 Task: Click on back.
Action: Mouse moved to (690, 93)
Screenshot: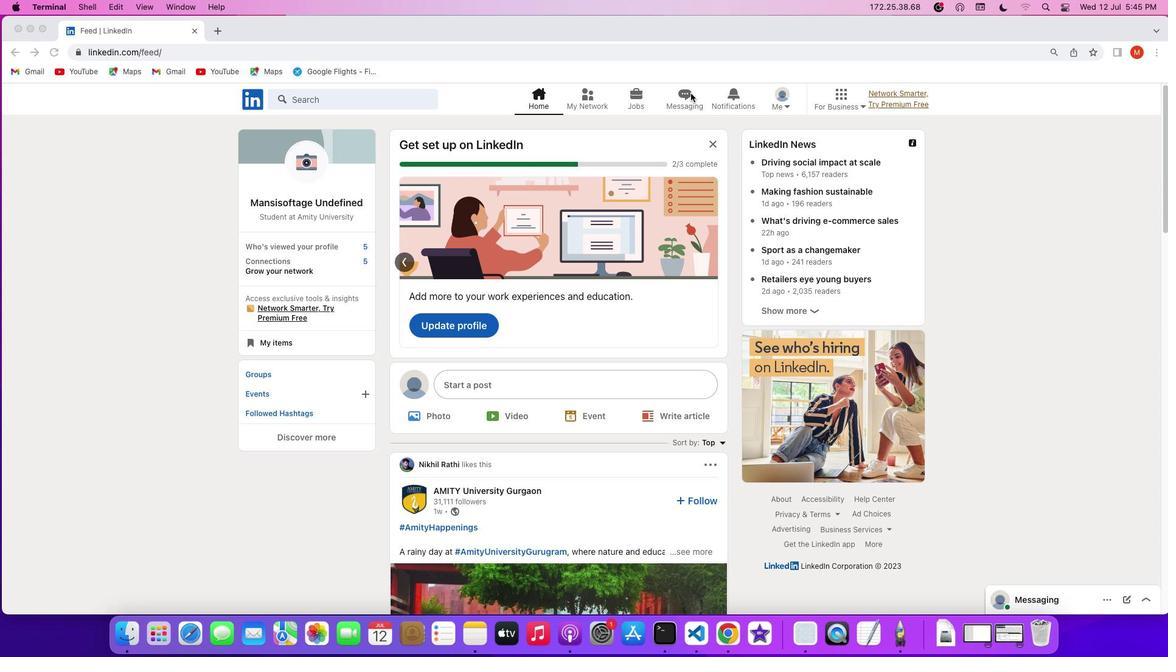 
Action: Mouse pressed left at (690, 93)
Screenshot: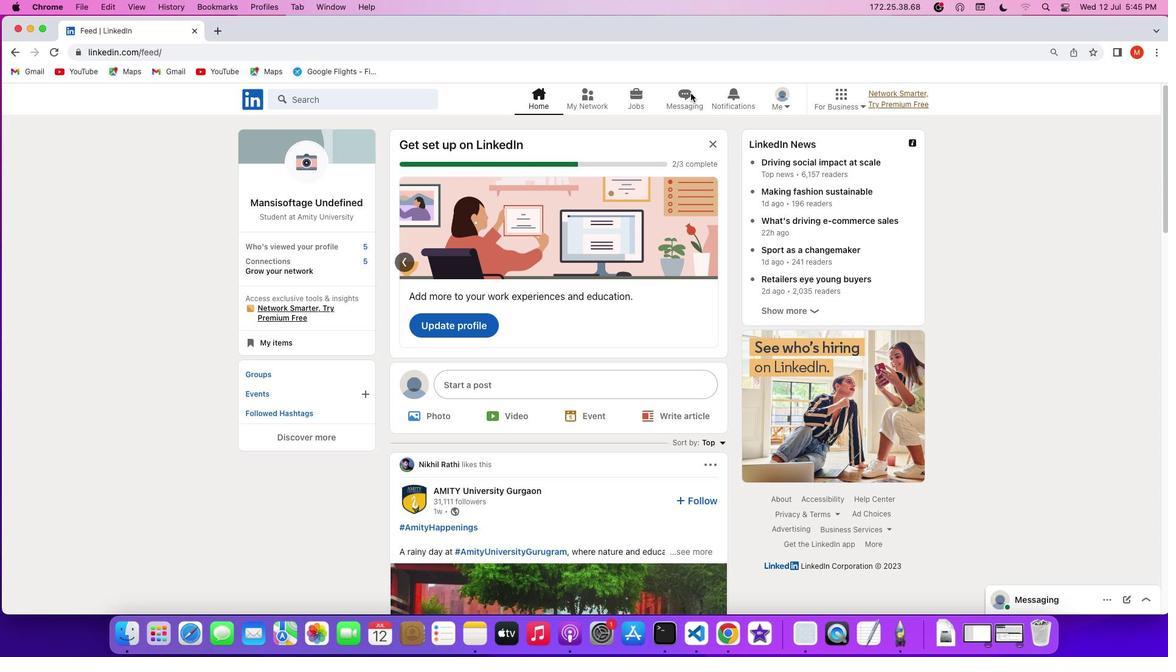 
Action: Mouse pressed left at (690, 93)
Screenshot: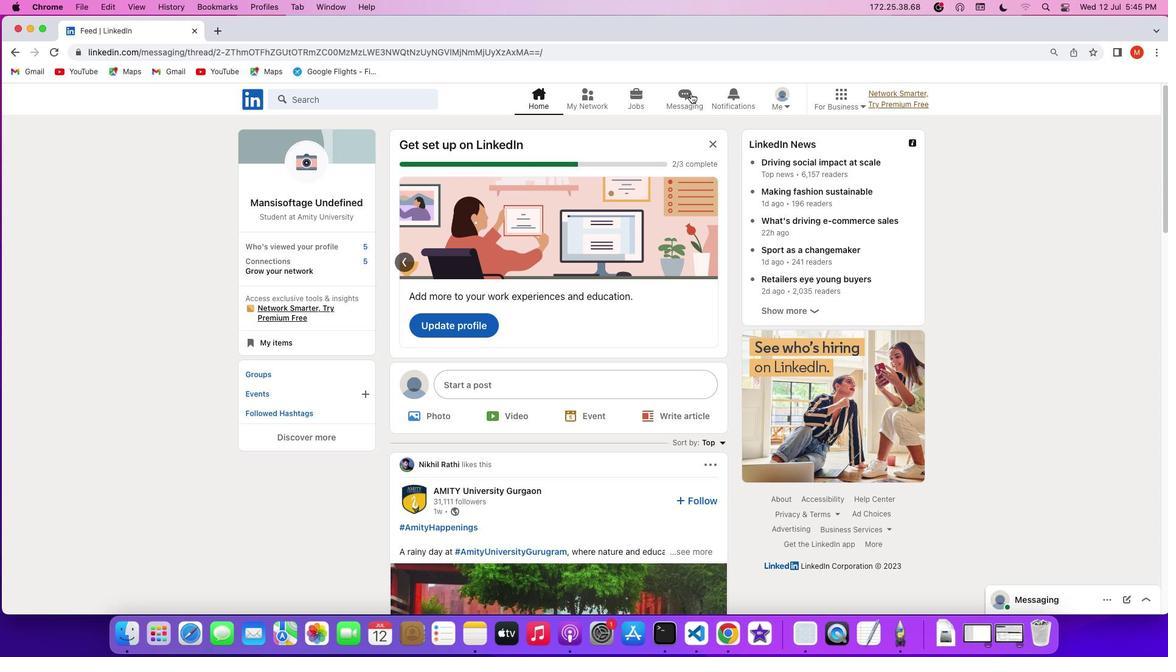 
Action: Mouse moved to (671, 135)
Screenshot: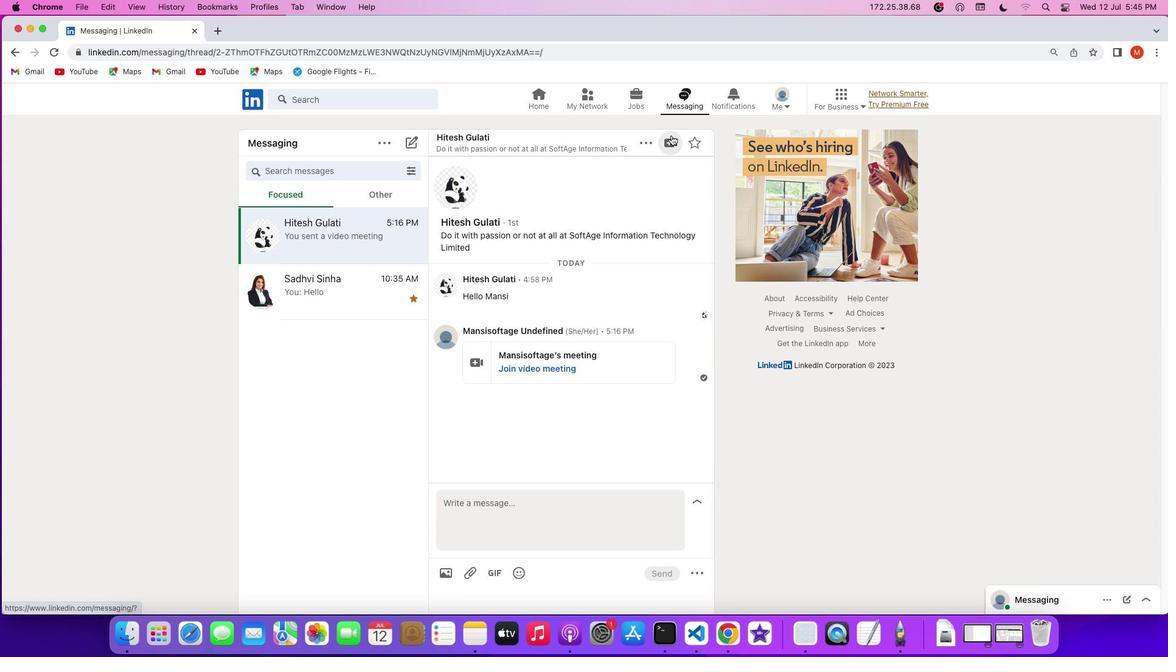 
Action: Mouse pressed left at (671, 135)
Screenshot: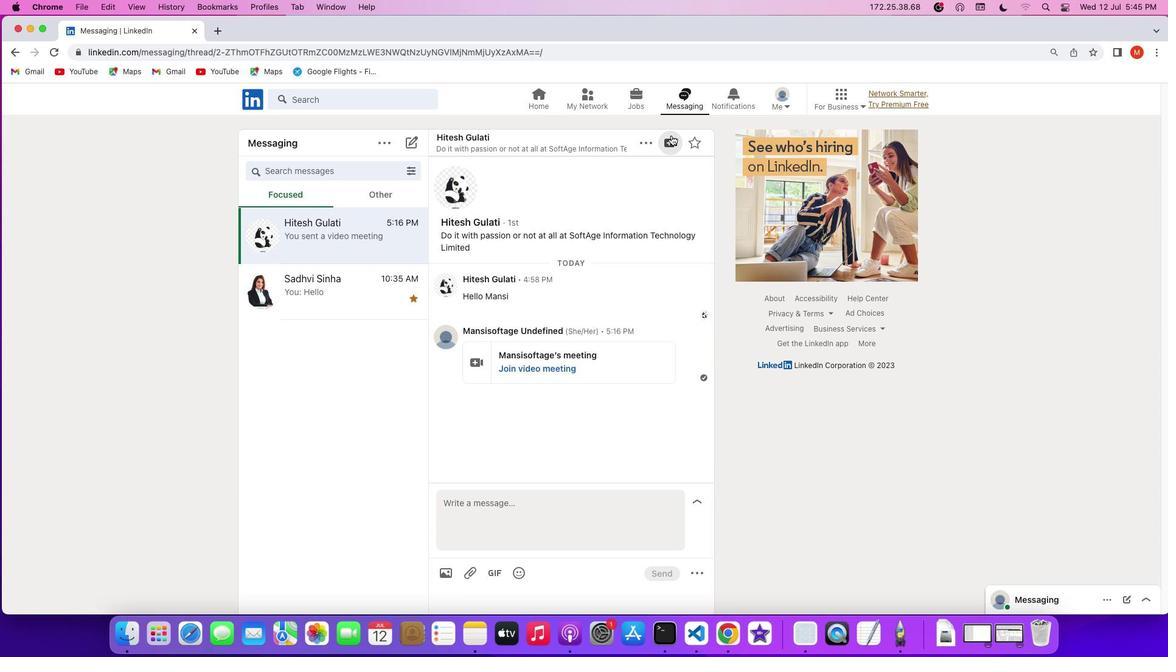 
Action: Mouse moved to (614, 194)
Screenshot: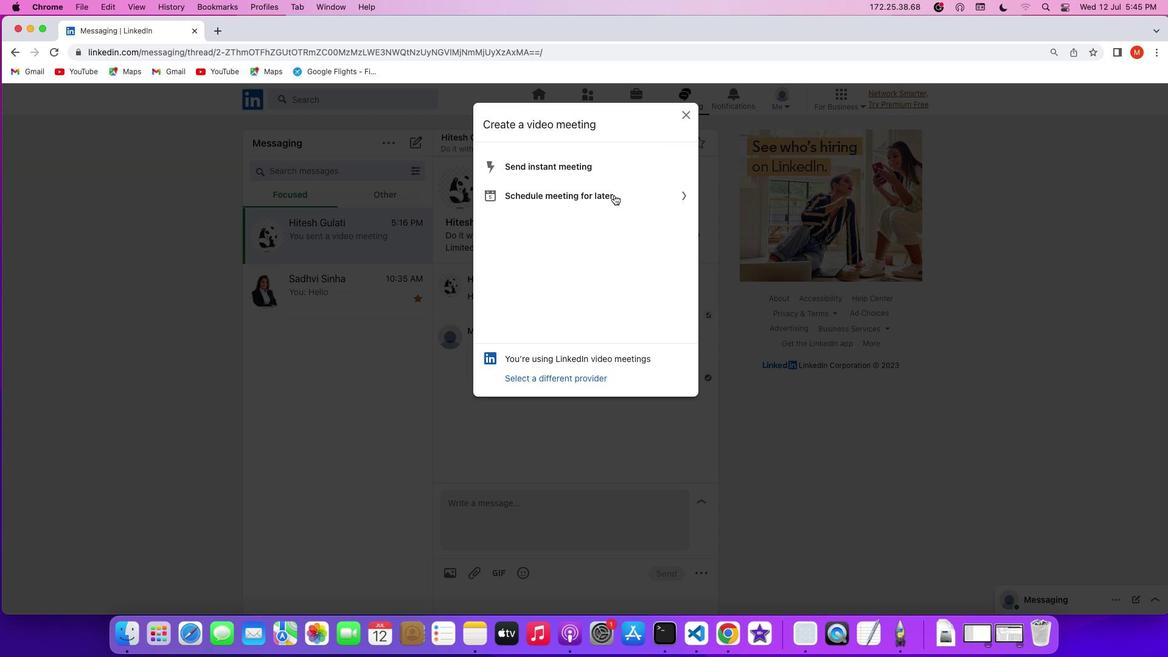 
Action: Mouse pressed left at (614, 194)
Screenshot: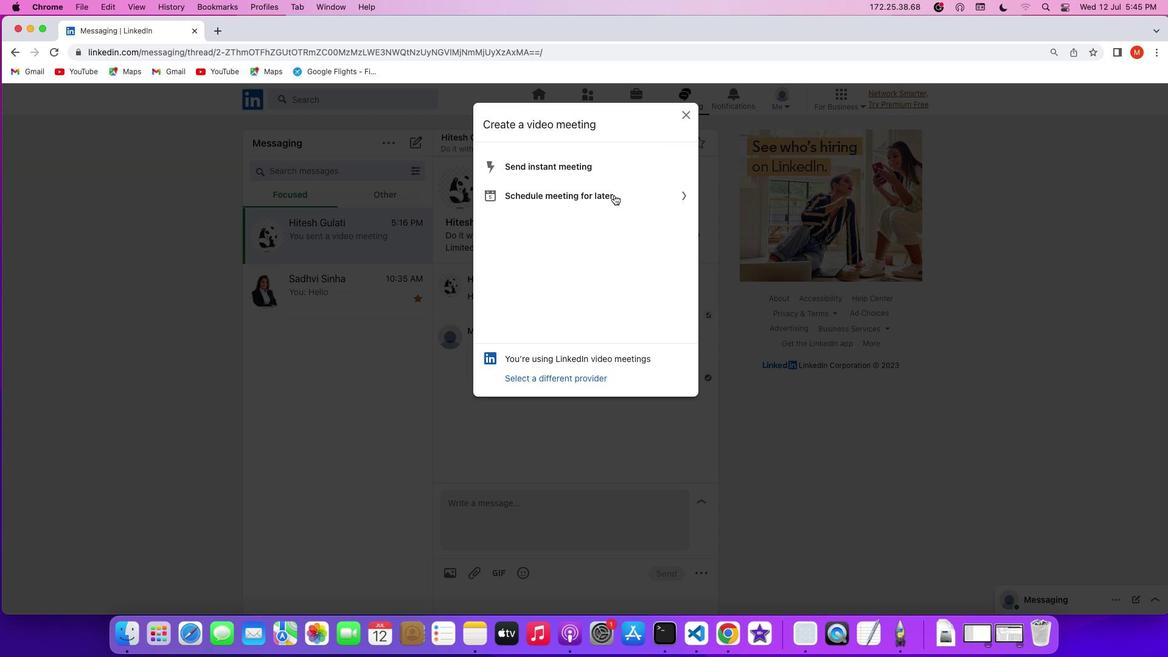 
Action: Mouse moved to (629, 377)
Screenshot: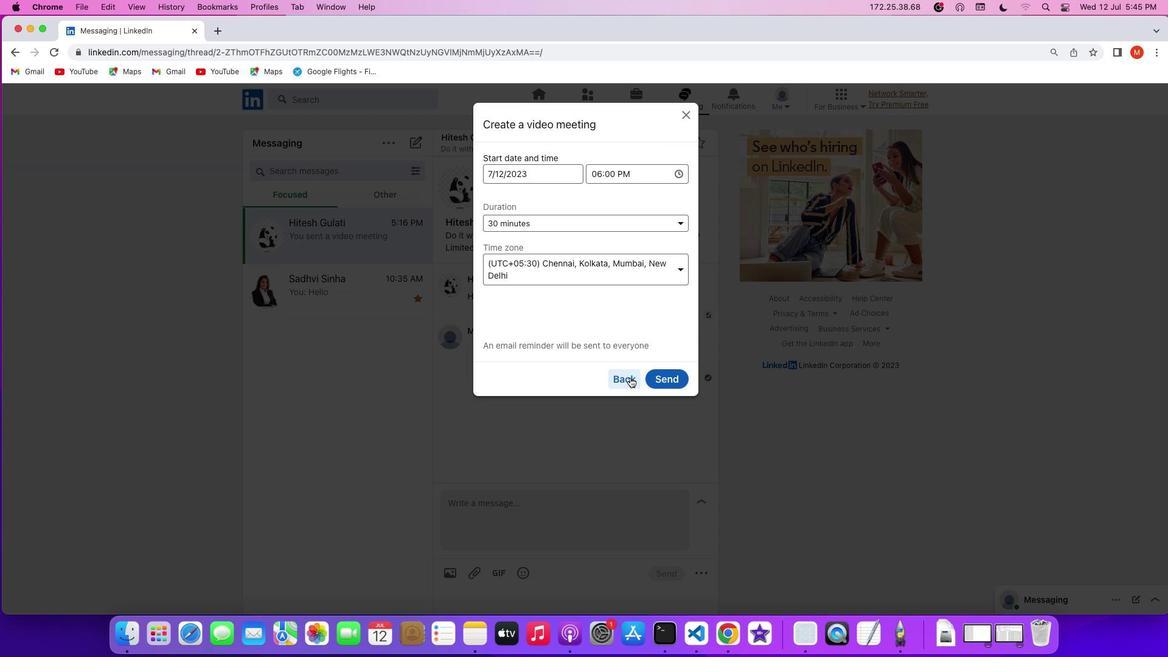 
Action: Mouse pressed left at (629, 377)
Screenshot: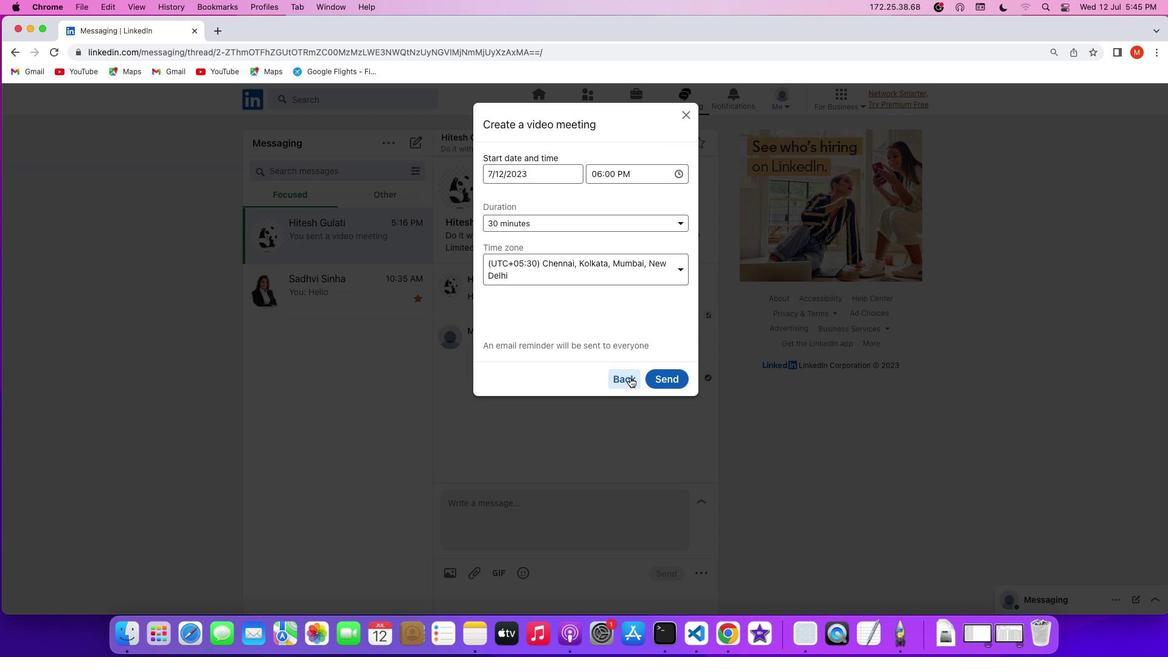 
Action: Mouse moved to (628, 377)
Screenshot: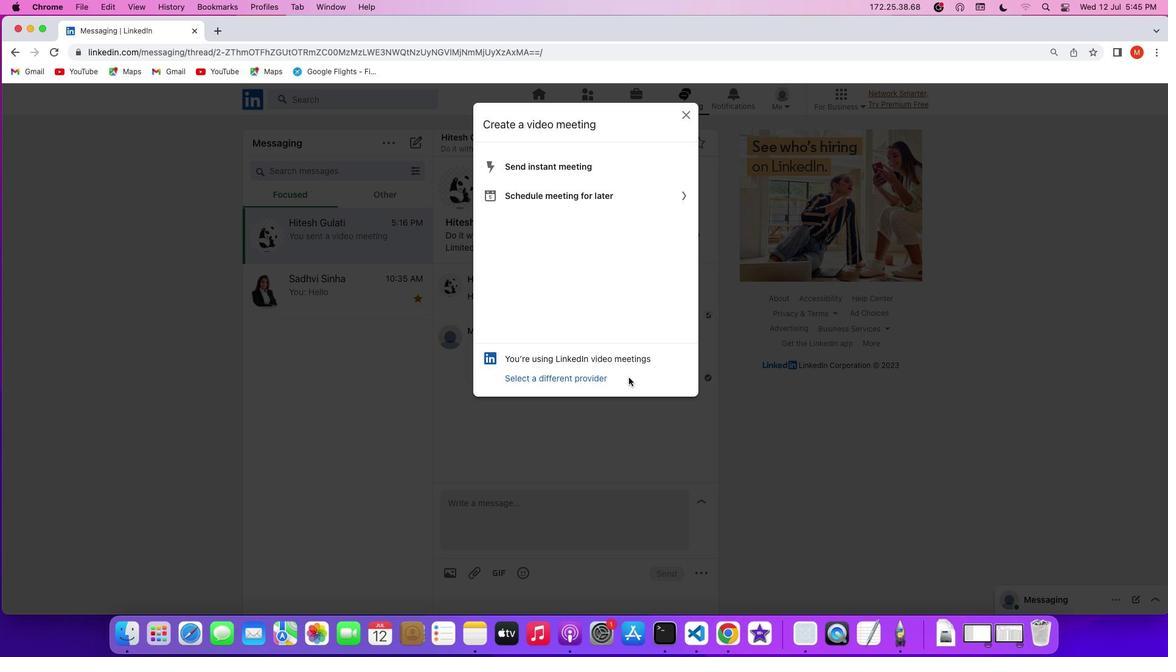 
